 Task: Move the task Create a new online booking system for a conference center to the section Done in the project AgileRealm and filter the tasks in the project by Incomplete tasks
Action: Mouse moved to (89, 339)
Screenshot: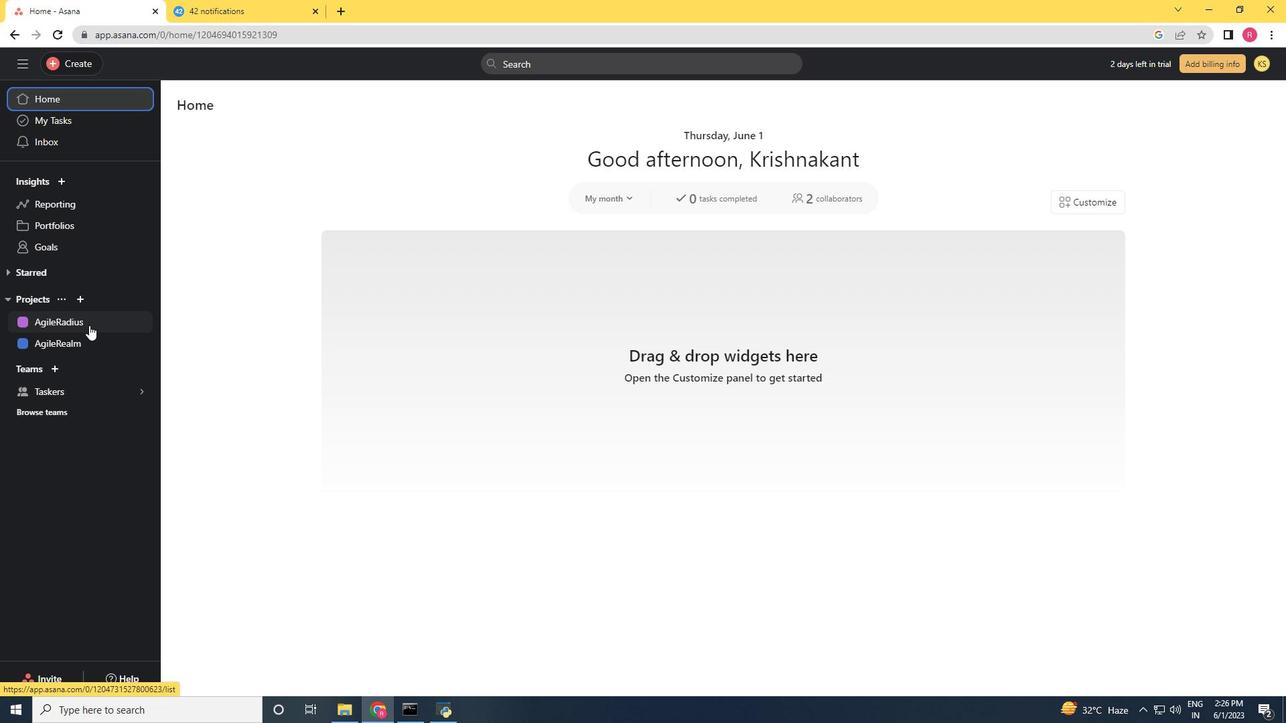 
Action: Mouse pressed left at (89, 339)
Screenshot: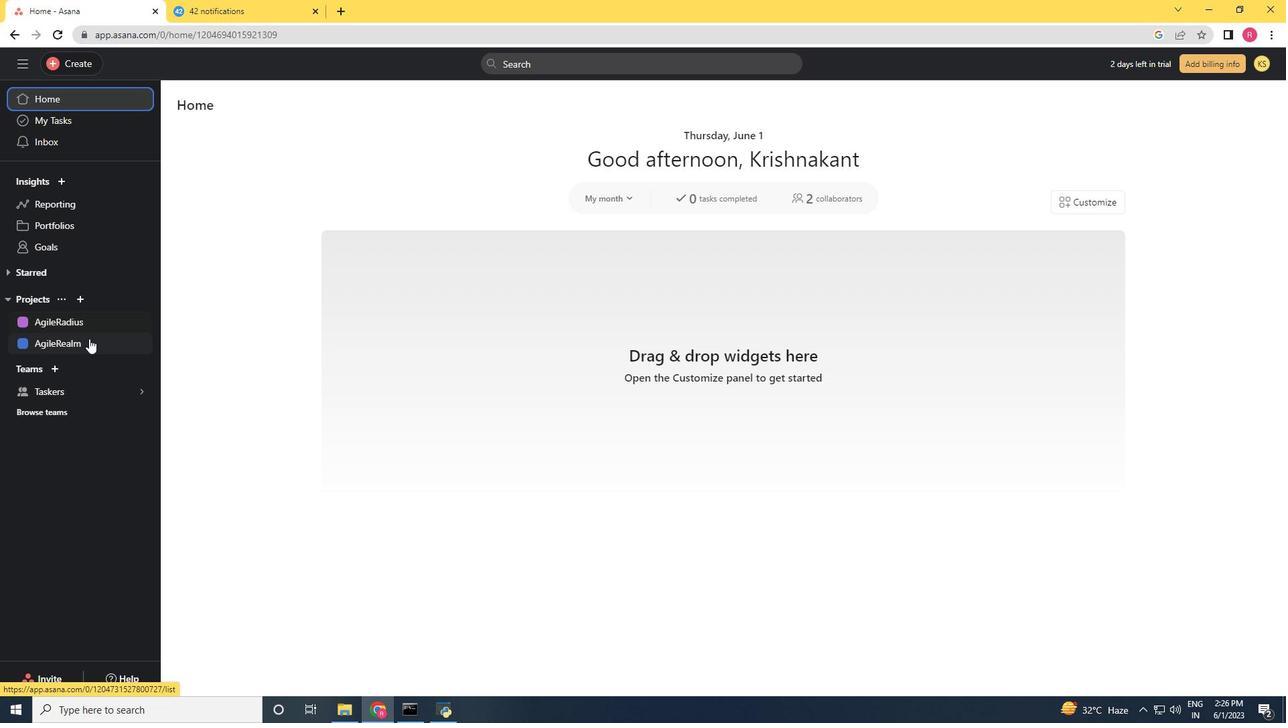 
Action: Mouse moved to (779, 251)
Screenshot: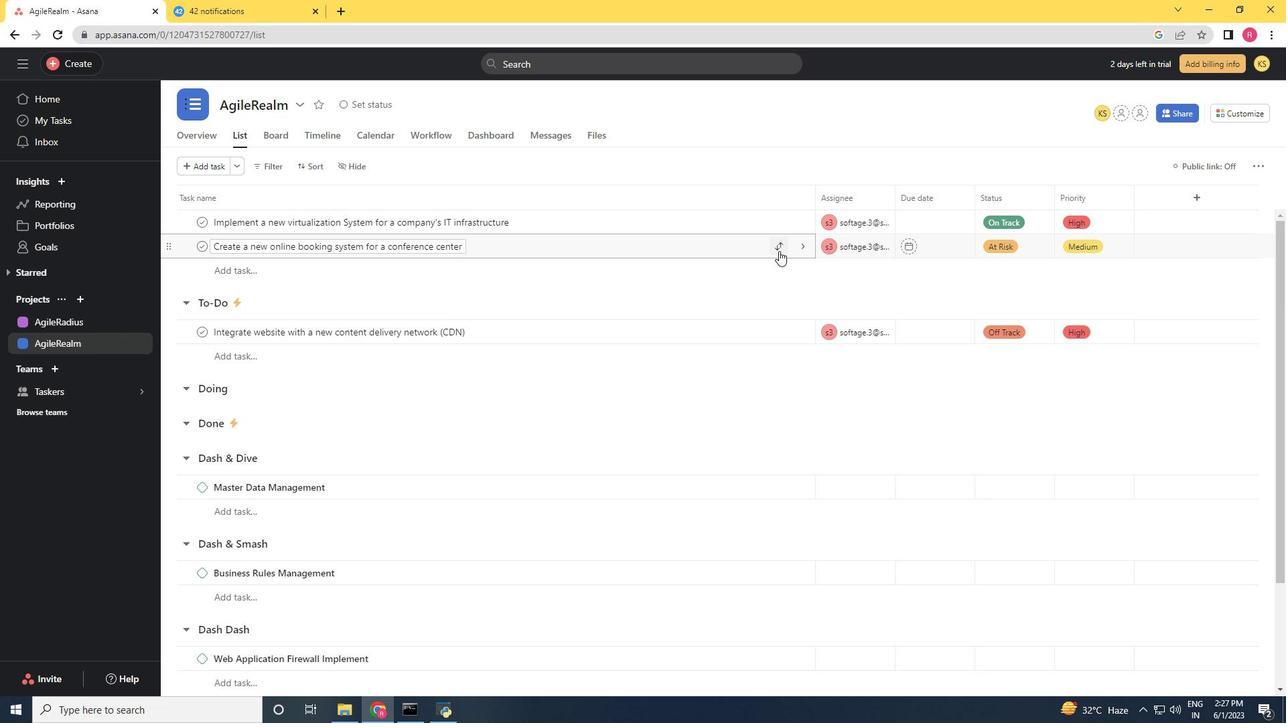 
Action: Mouse pressed left at (779, 251)
Screenshot: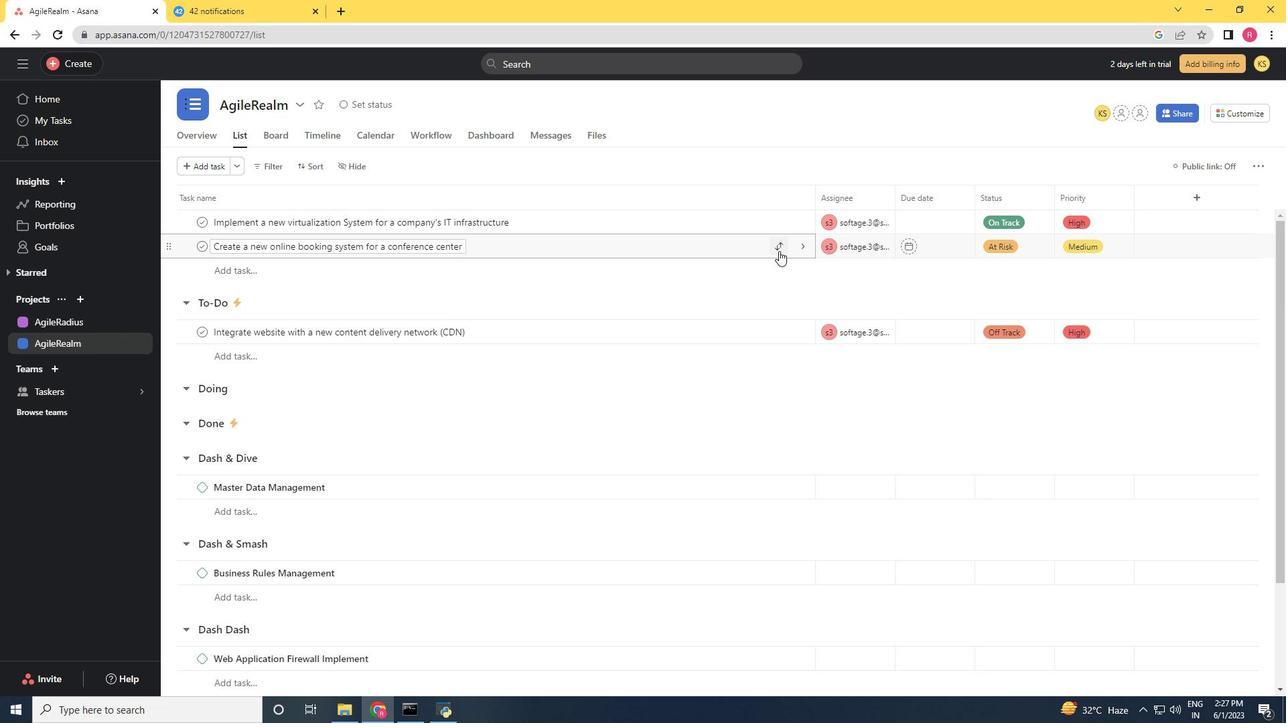 
Action: Mouse moved to (737, 362)
Screenshot: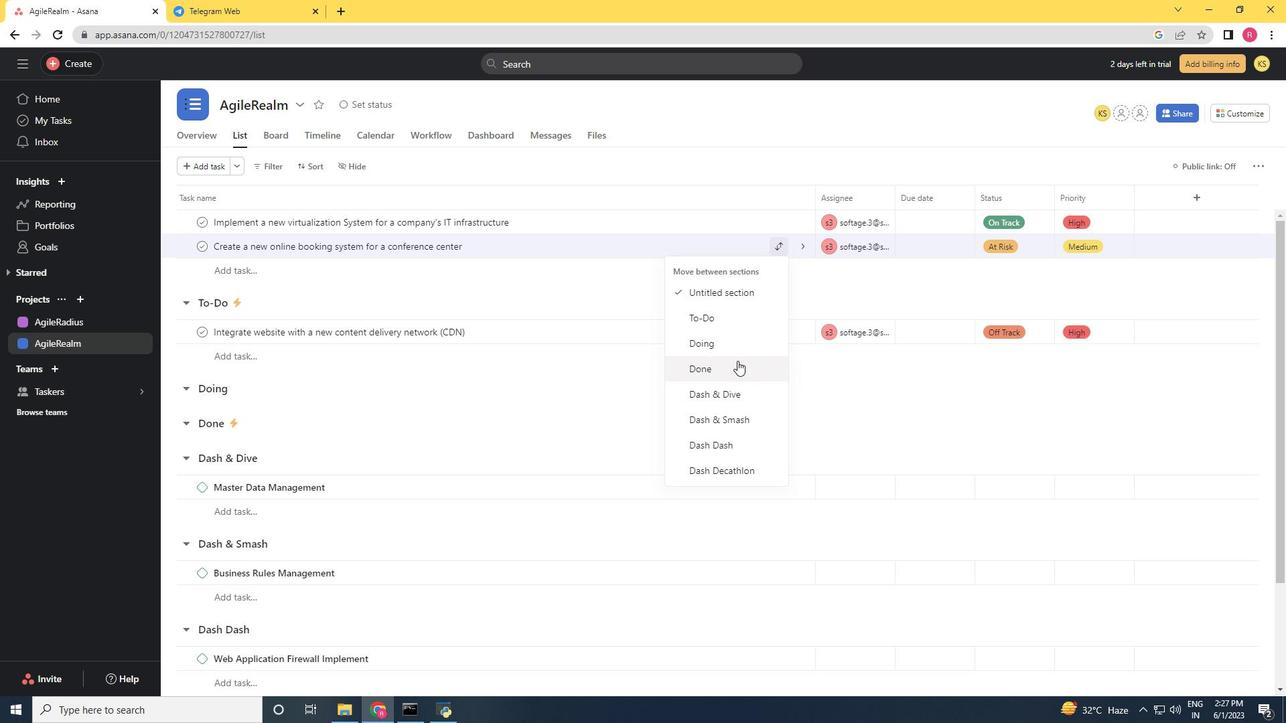 
Action: Mouse pressed left at (737, 362)
Screenshot: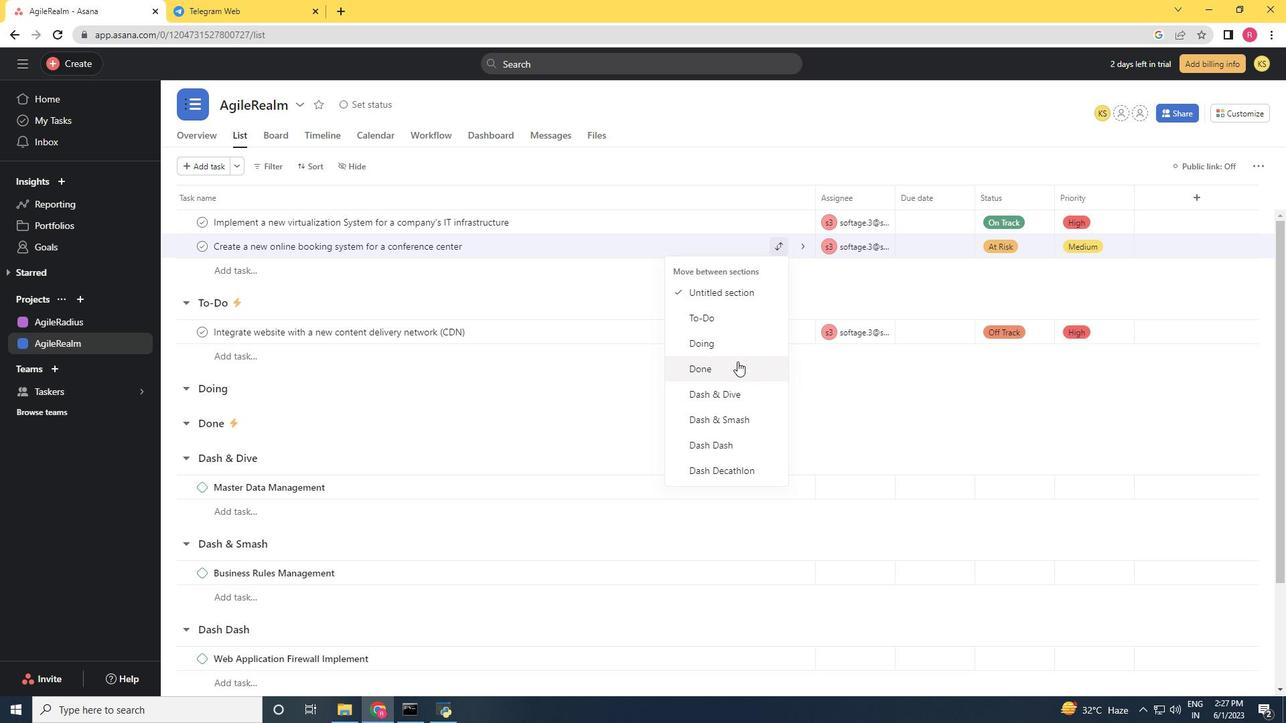 
Action: Mouse moved to (268, 229)
Screenshot: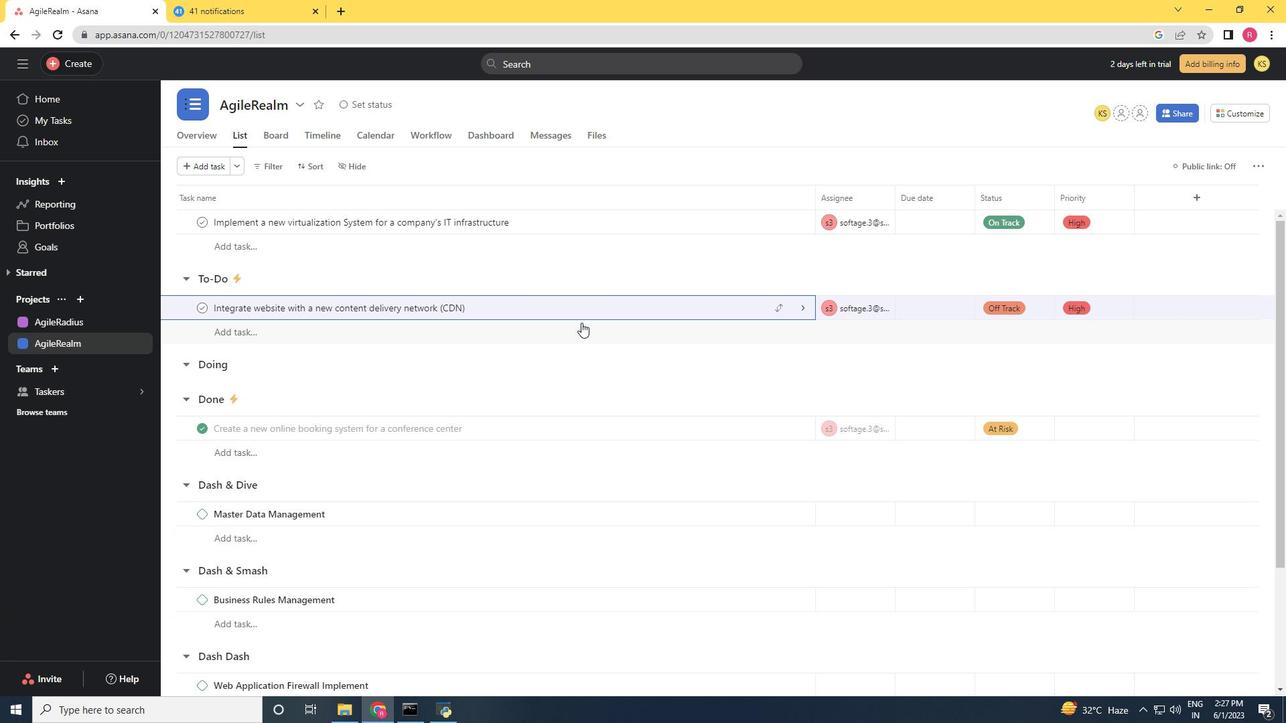 
Action: Mouse scrolled (268, 230) with delta (0, 0)
Screenshot: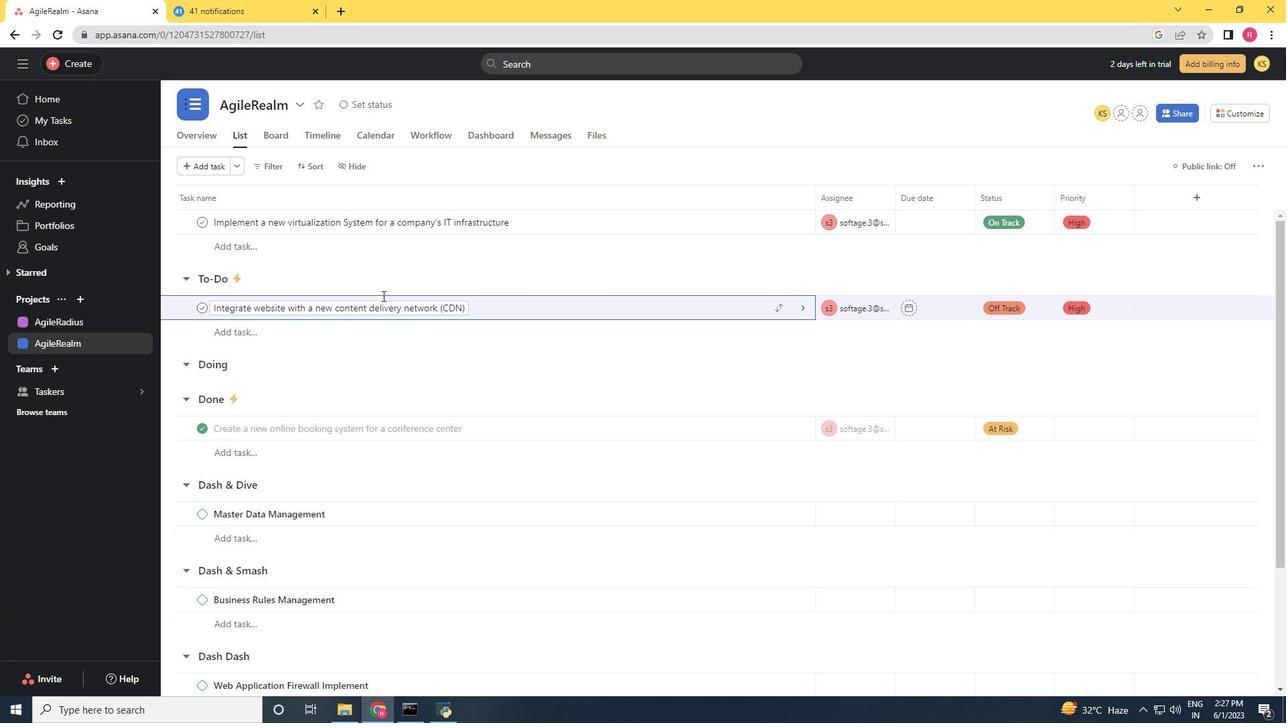 
Action: Mouse moved to (265, 167)
Screenshot: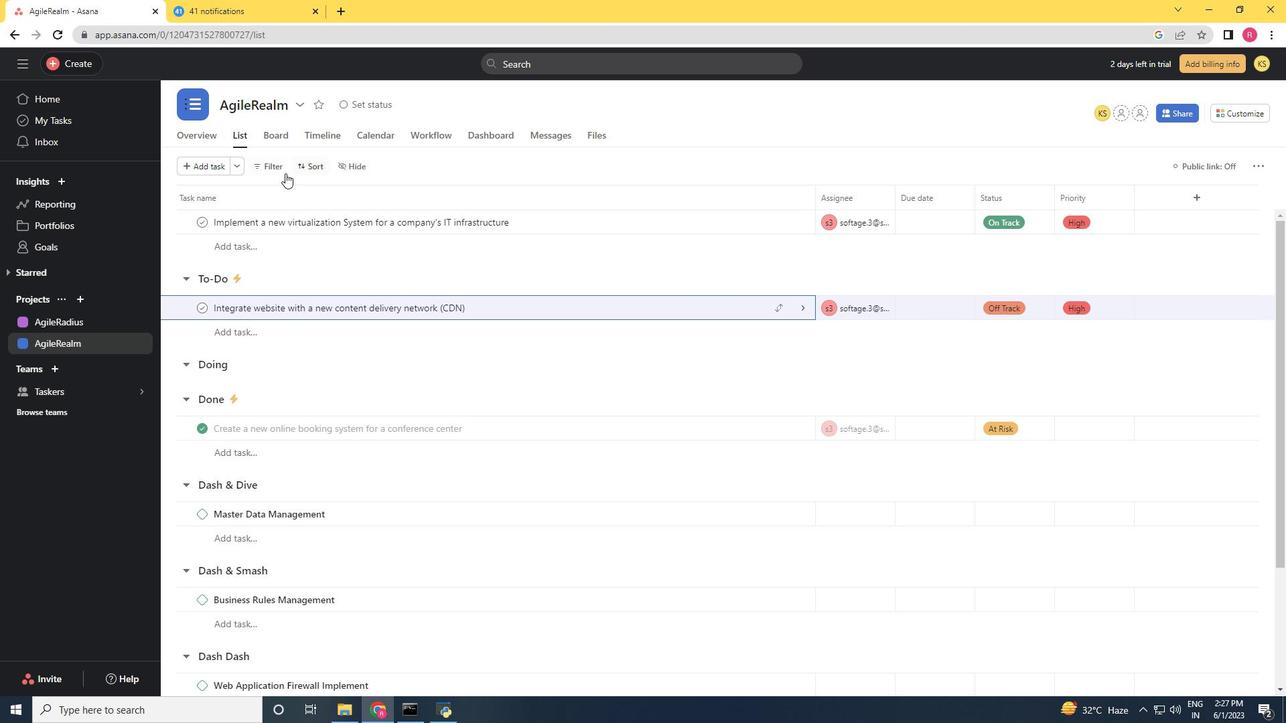 
Action: Mouse pressed left at (265, 167)
Screenshot: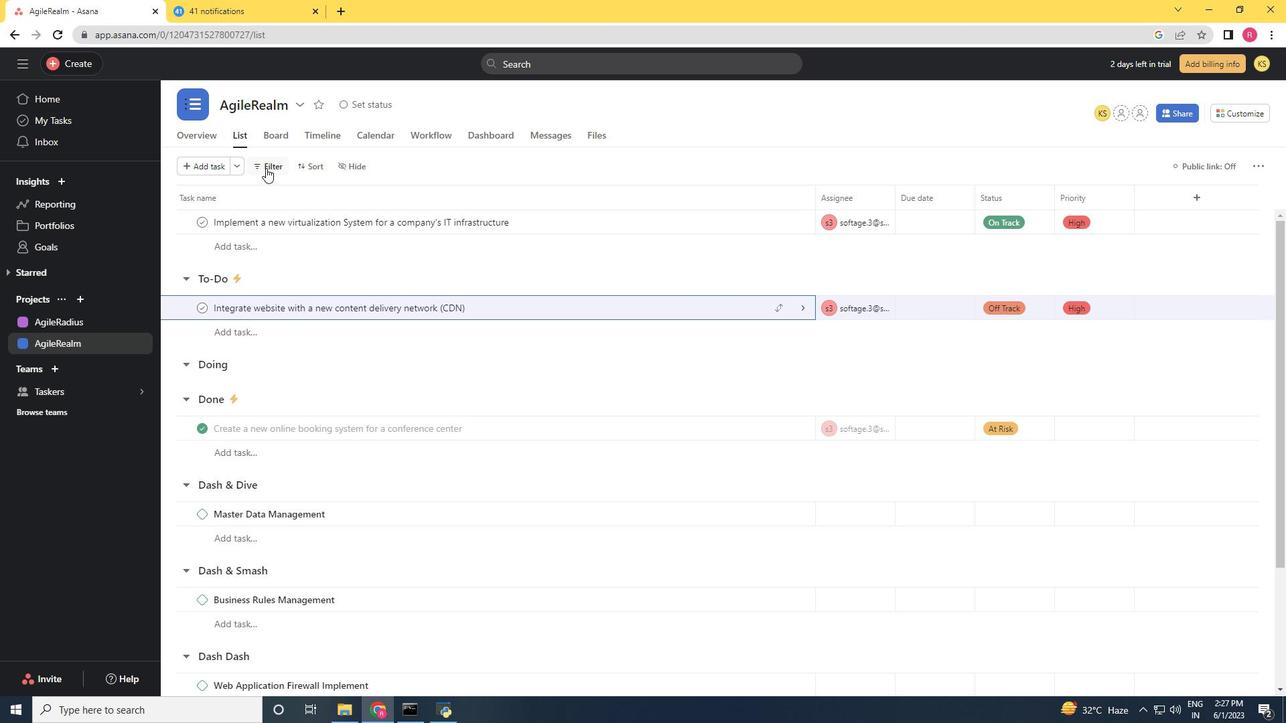 
Action: Mouse moved to (324, 218)
Screenshot: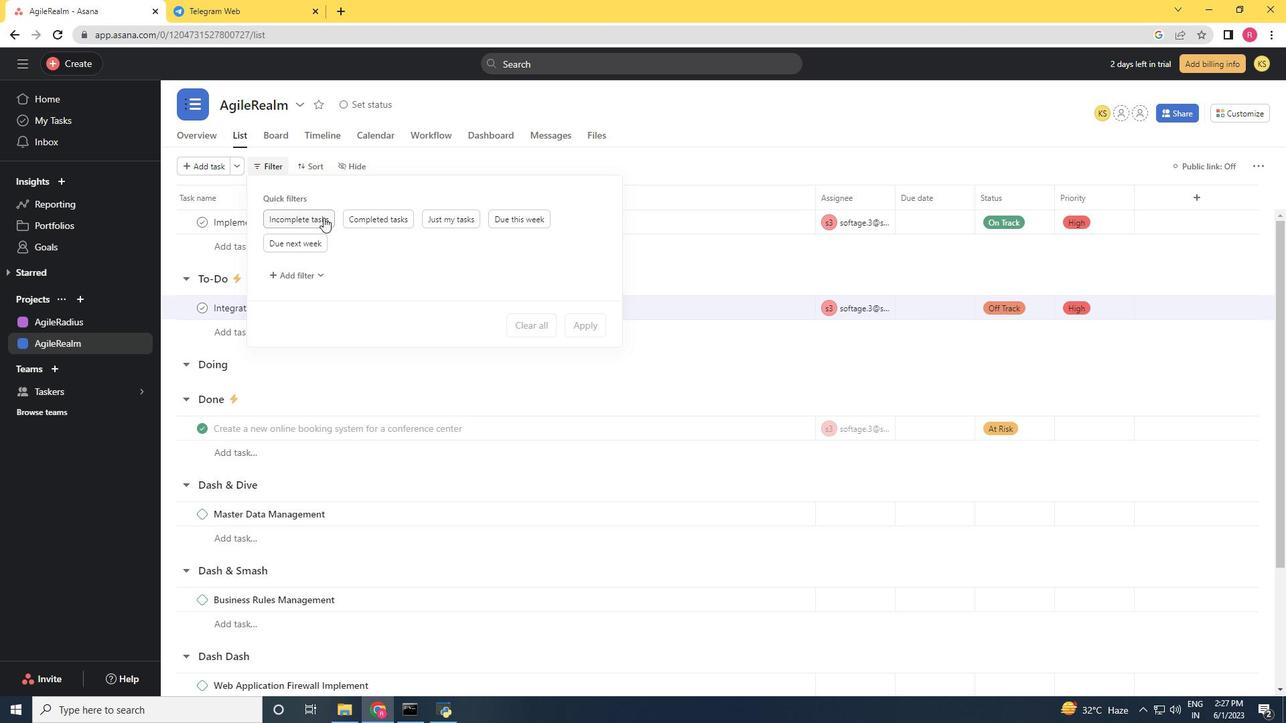 
Action: Mouse pressed left at (324, 218)
Screenshot: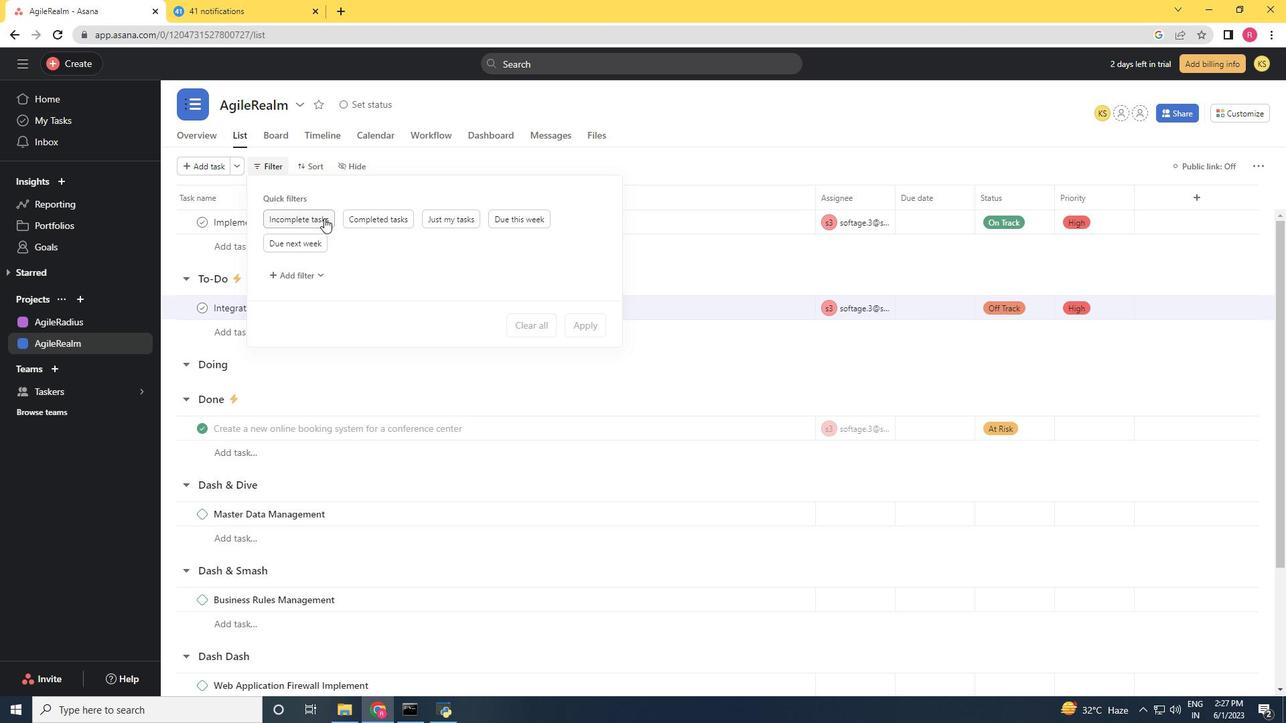 
